 Task: Create a due date automation trigger when advanced on, on the wednesday of the week before a card is due add content with a name or a description ending with resume at 11:00 AM.
Action: Mouse moved to (977, 77)
Screenshot: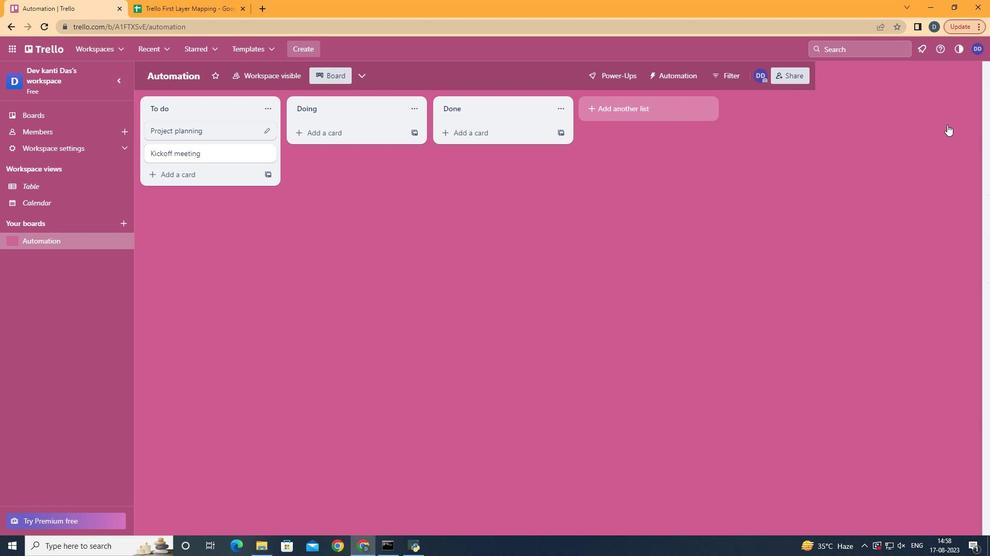 
Action: Mouse pressed left at (977, 77)
Screenshot: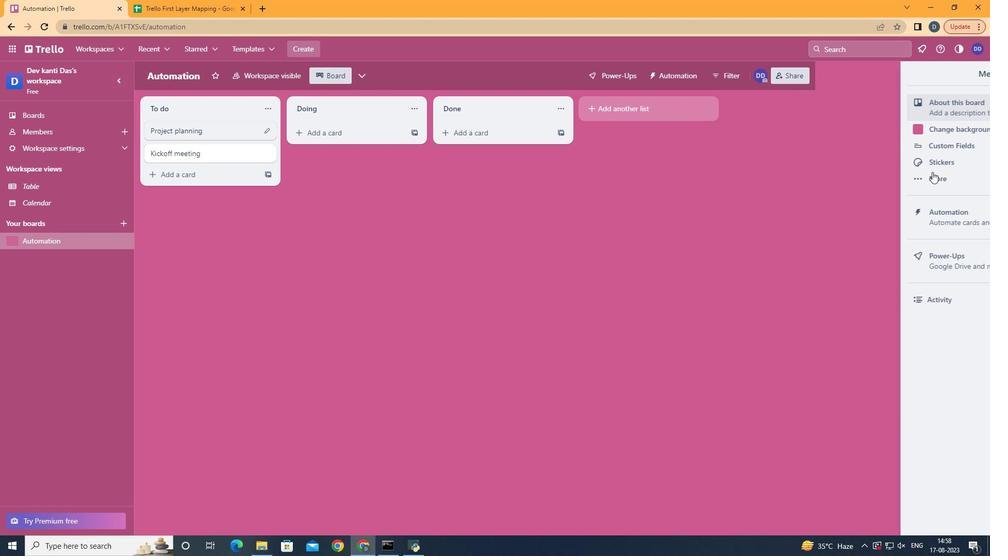
Action: Mouse moved to (903, 213)
Screenshot: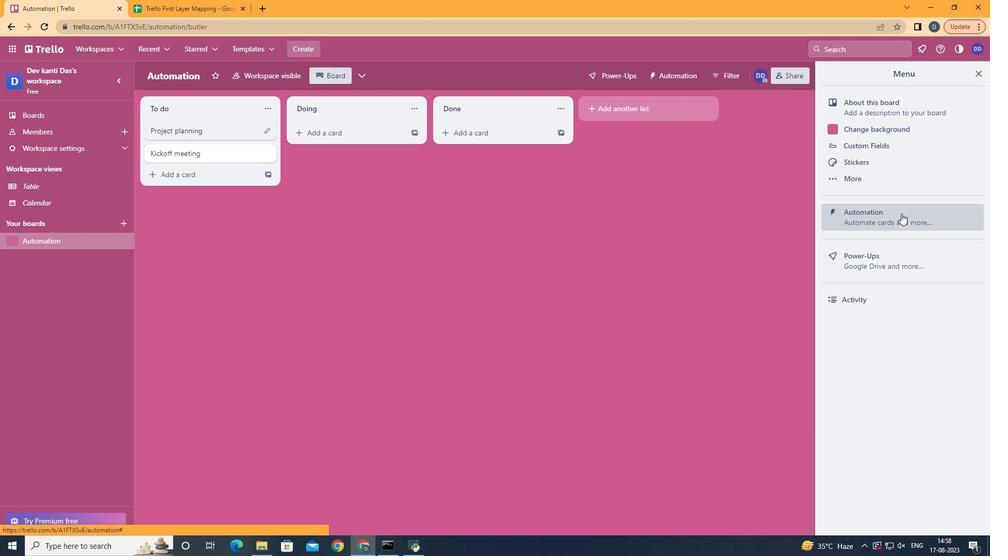 
Action: Mouse pressed left at (903, 213)
Screenshot: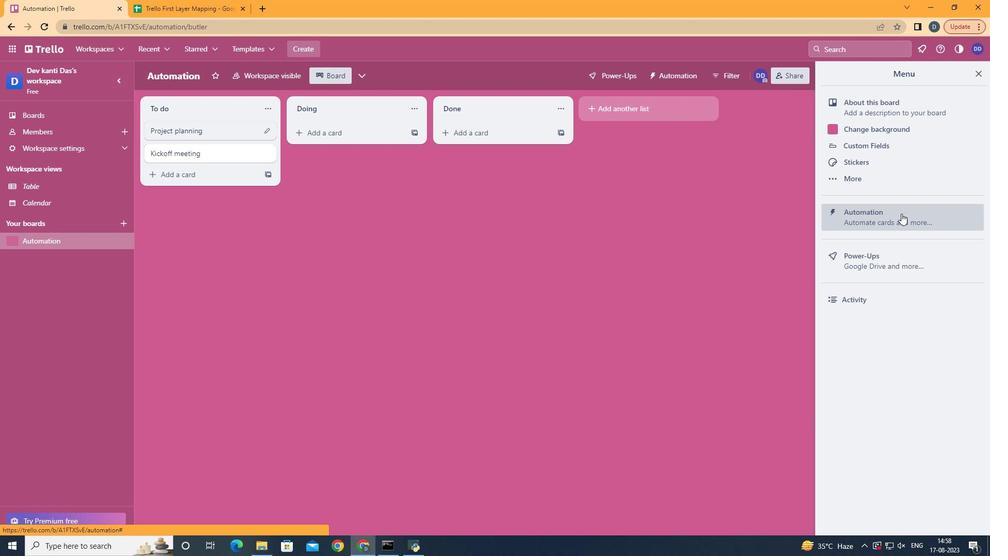 
Action: Mouse moved to (208, 206)
Screenshot: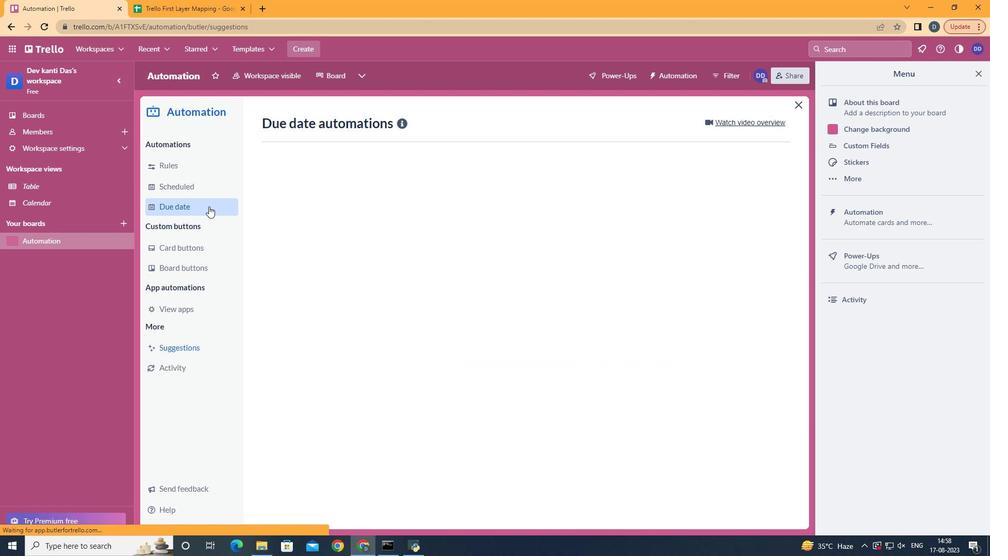 
Action: Mouse pressed left at (208, 206)
Screenshot: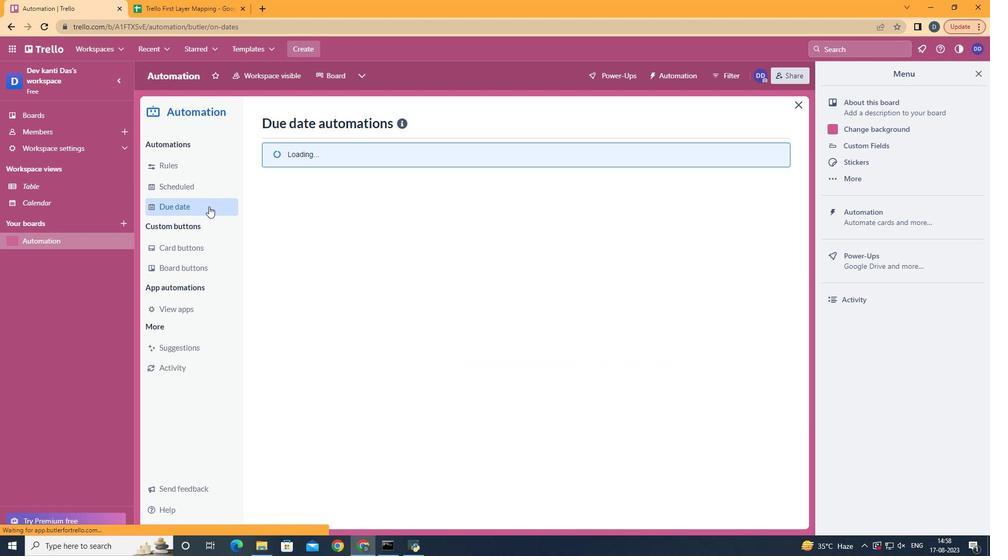 
Action: Mouse moved to (737, 117)
Screenshot: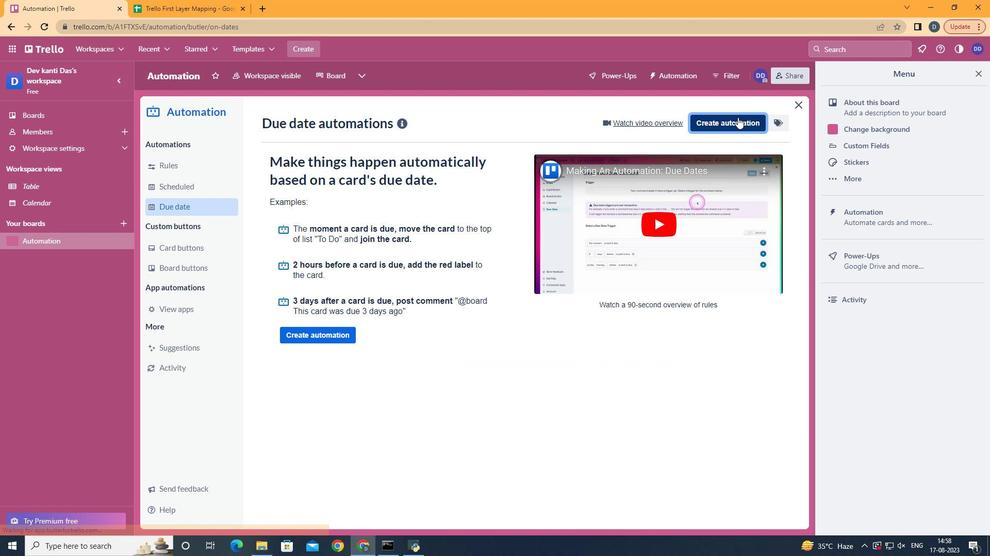 
Action: Mouse pressed left at (737, 117)
Screenshot: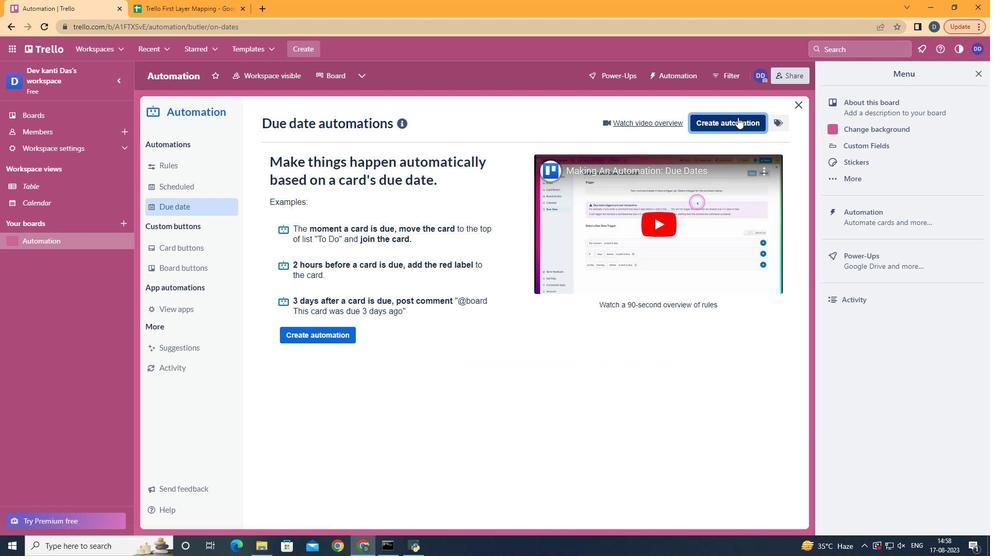 
Action: Mouse moved to (543, 215)
Screenshot: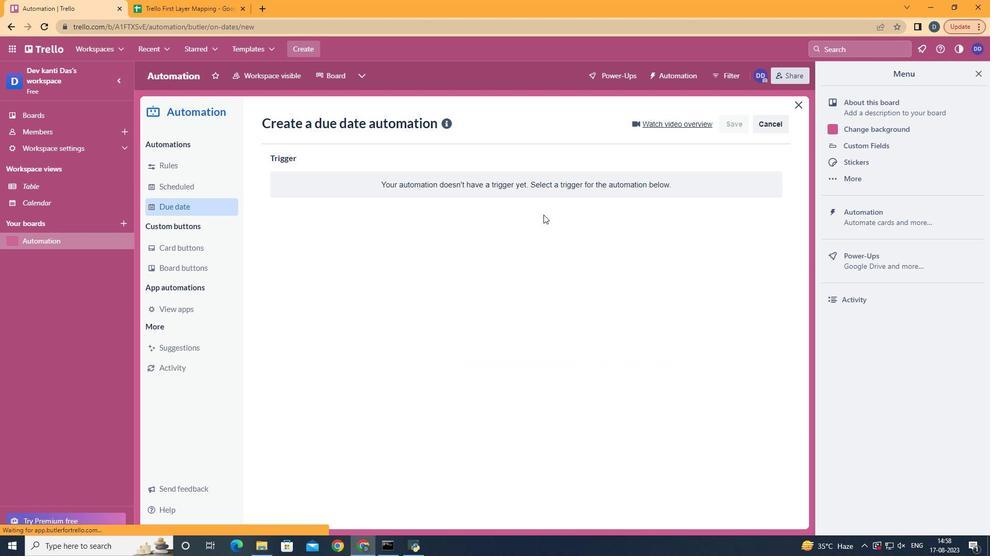 
Action: Mouse pressed left at (543, 215)
Screenshot: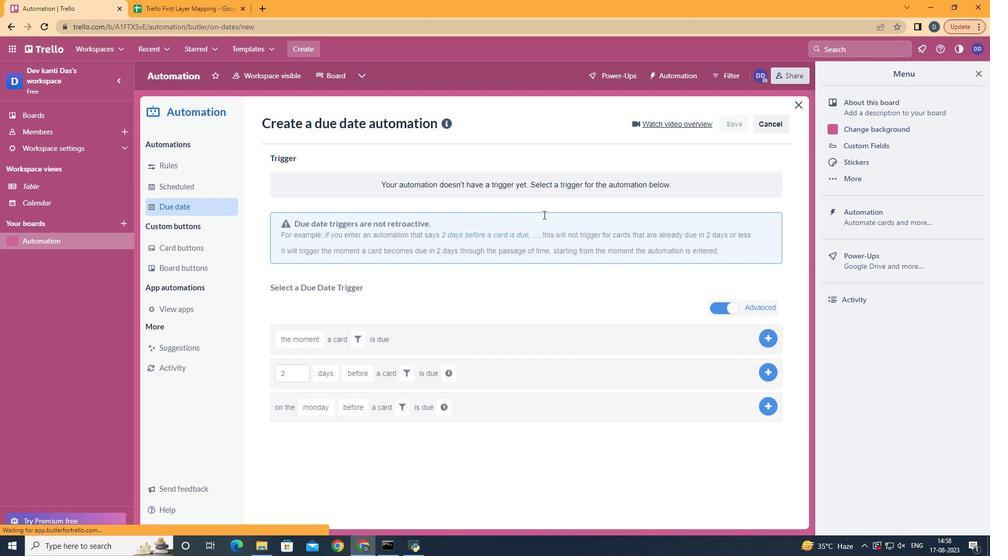 
Action: Mouse moved to (340, 307)
Screenshot: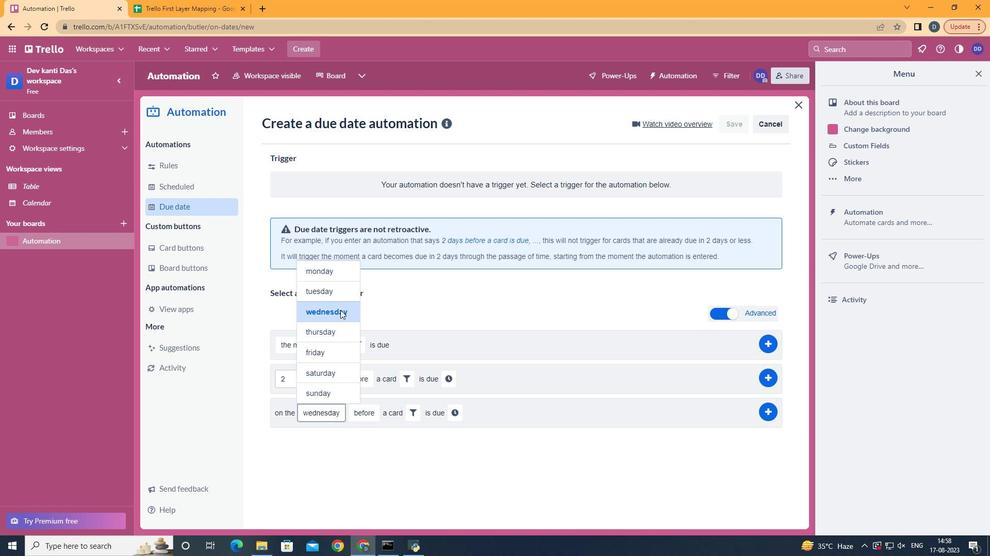 
Action: Mouse pressed left at (340, 307)
Screenshot: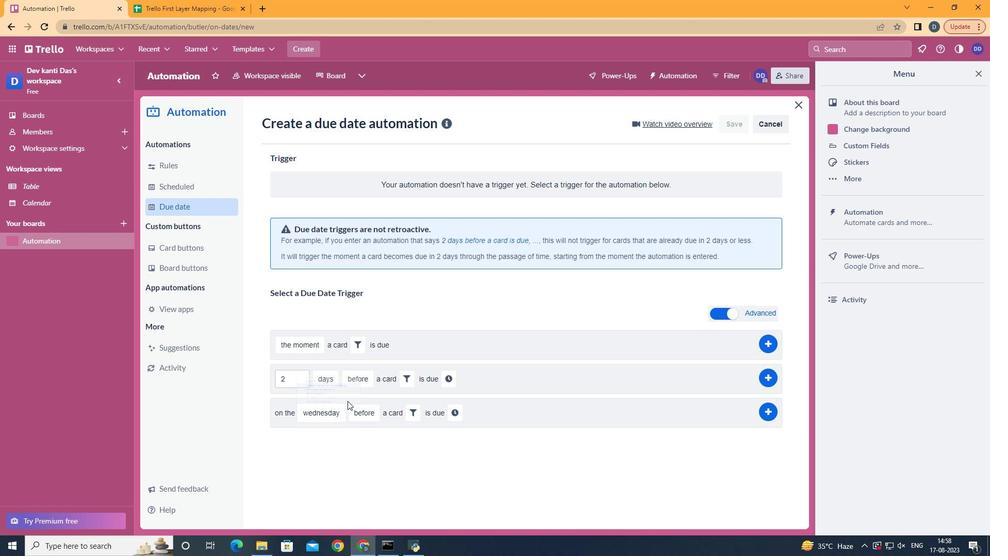 
Action: Mouse moved to (390, 487)
Screenshot: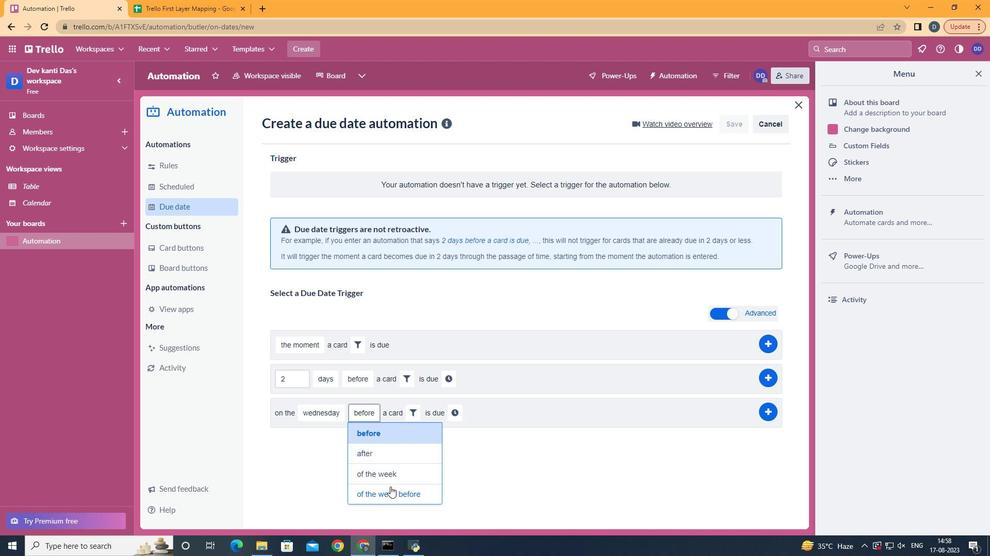 
Action: Mouse pressed left at (390, 487)
Screenshot: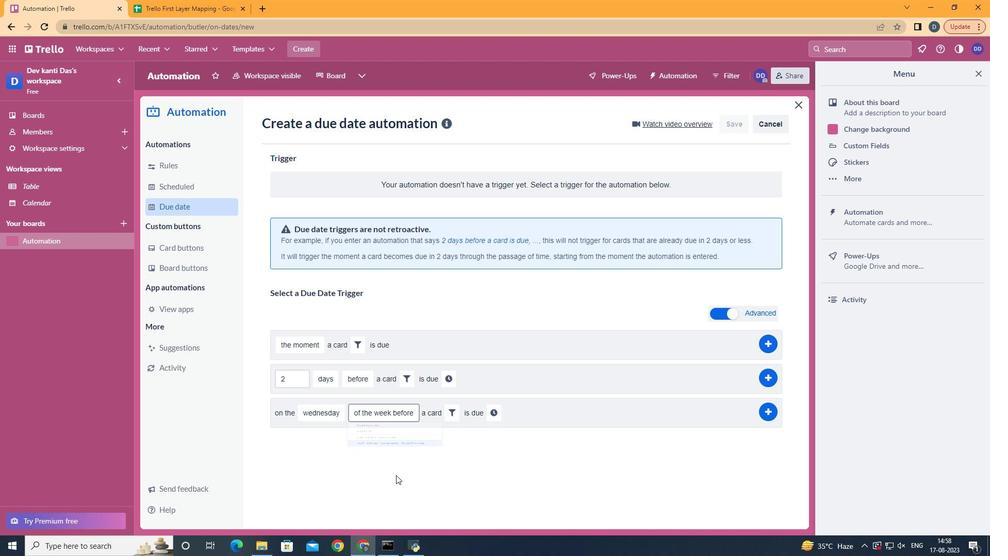 
Action: Mouse moved to (458, 402)
Screenshot: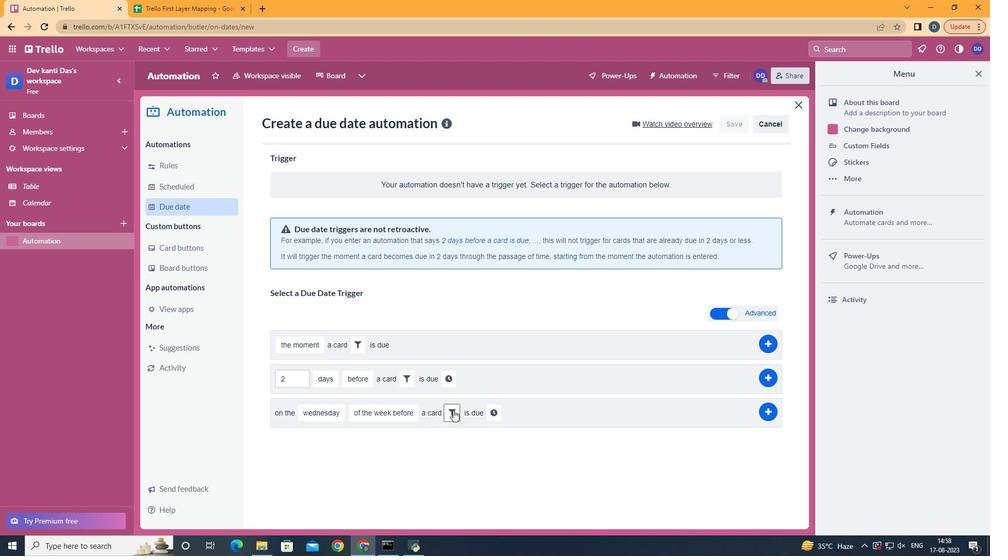 
Action: Mouse pressed left at (458, 402)
Screenshot: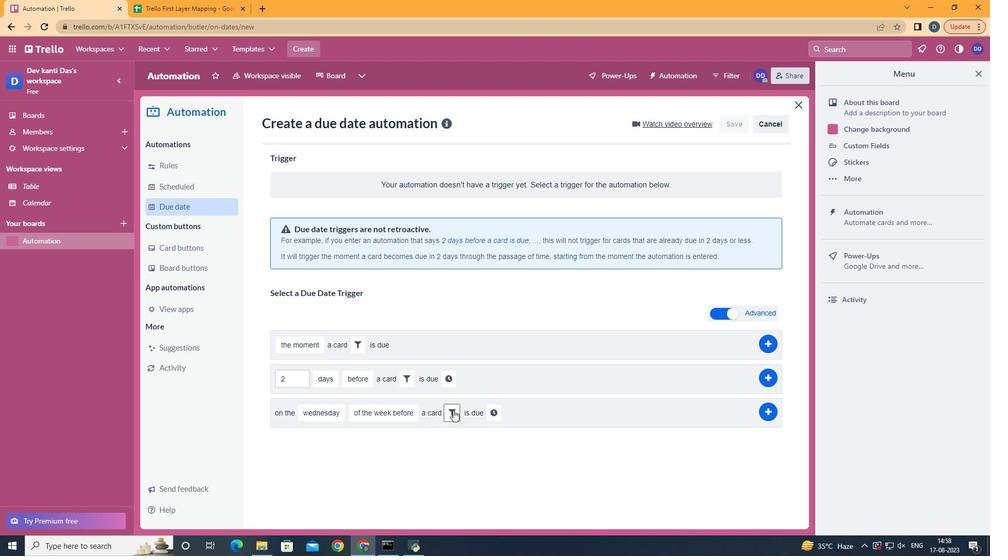 
Action: Mouse moved to (453, 410)
Screenshot: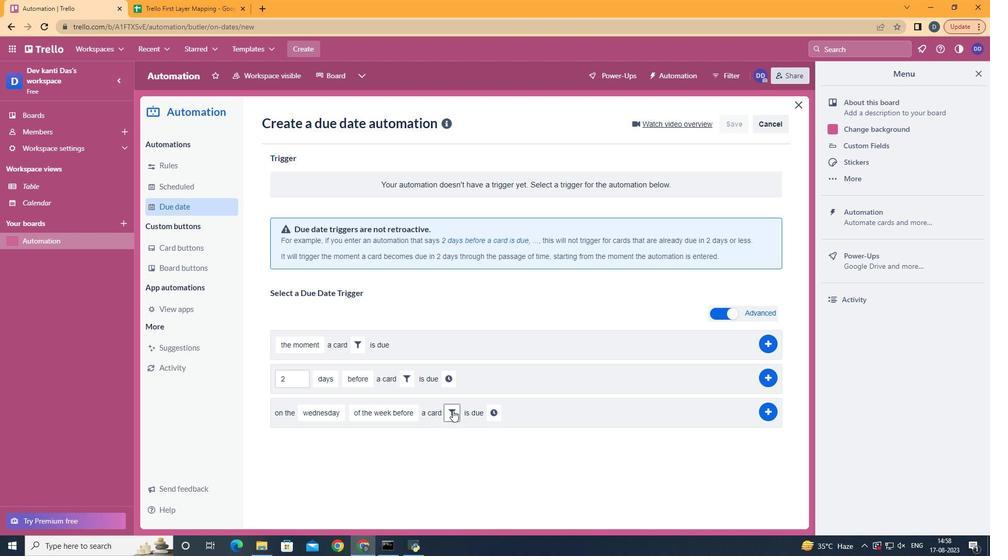 
Action: Mouse pressed left at (453, 410)
Screenshot: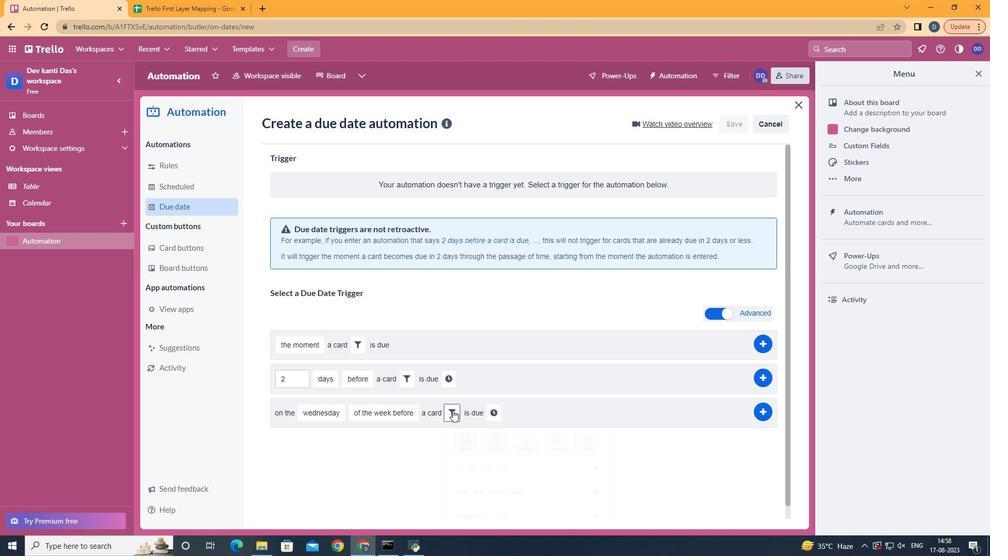 
Action: Mouse moved to (578, 444)
Screenshot: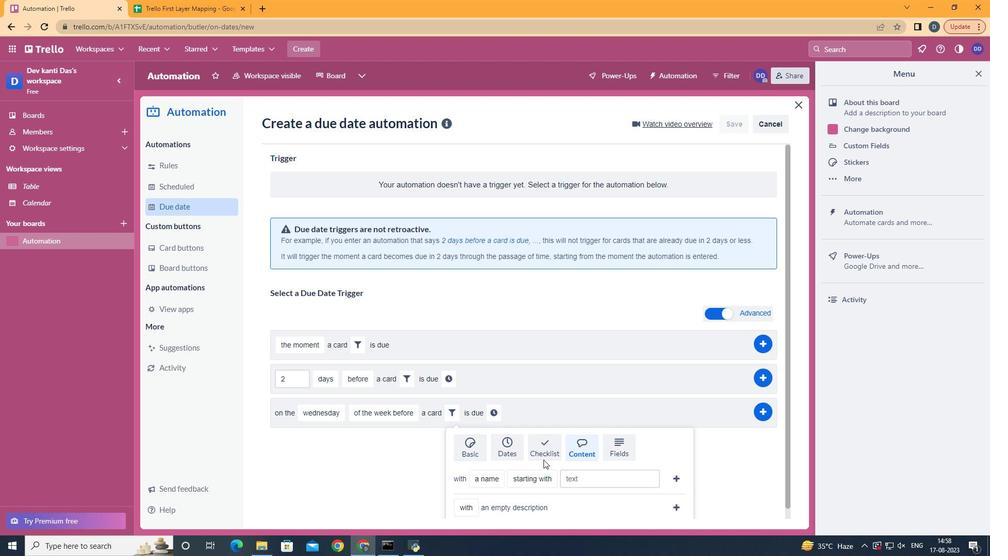 
Action: Mouse pressed left at (578, 444)
Screenshot: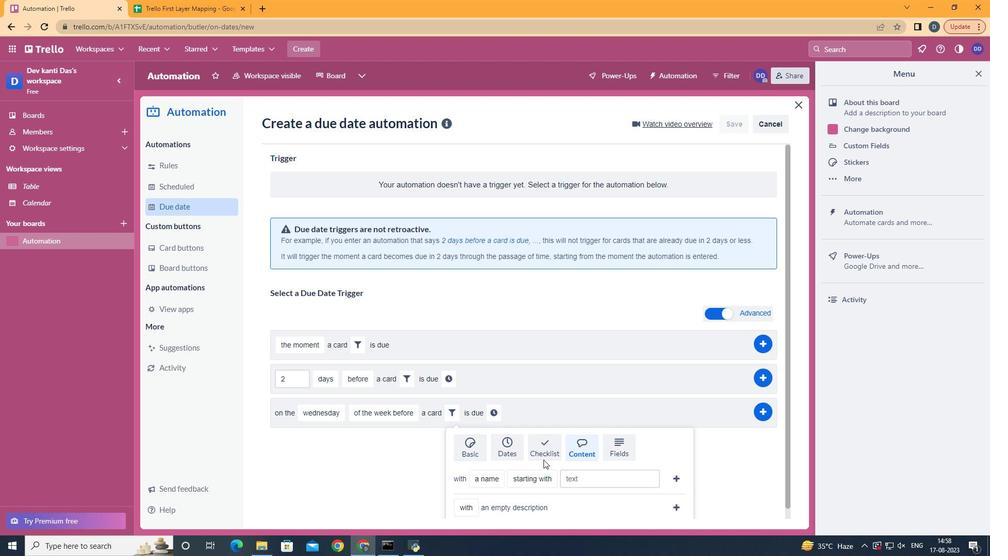 
Action: Mouse moved to (496, 463)
Screenshot: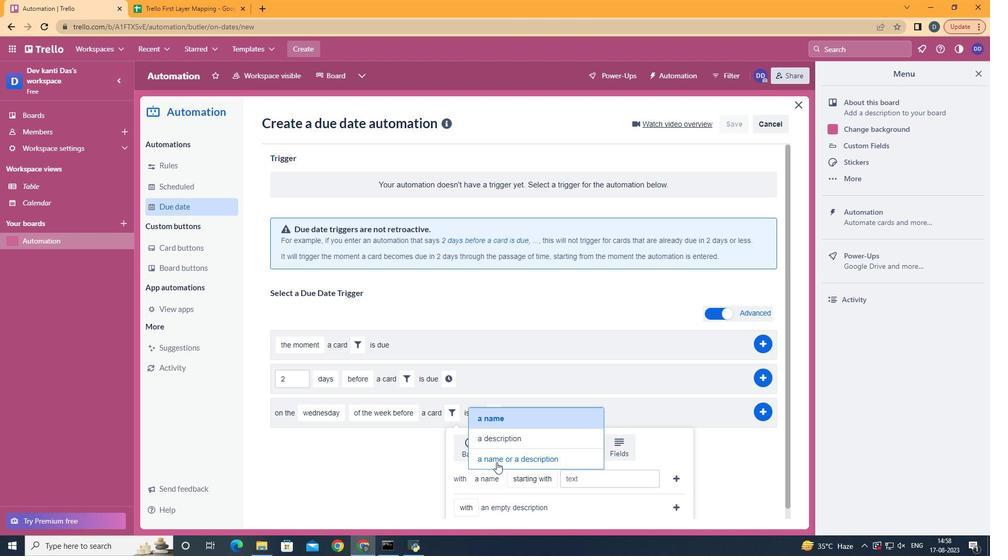 
Action: Mouse pressed left at (496, 463)
Screenshot: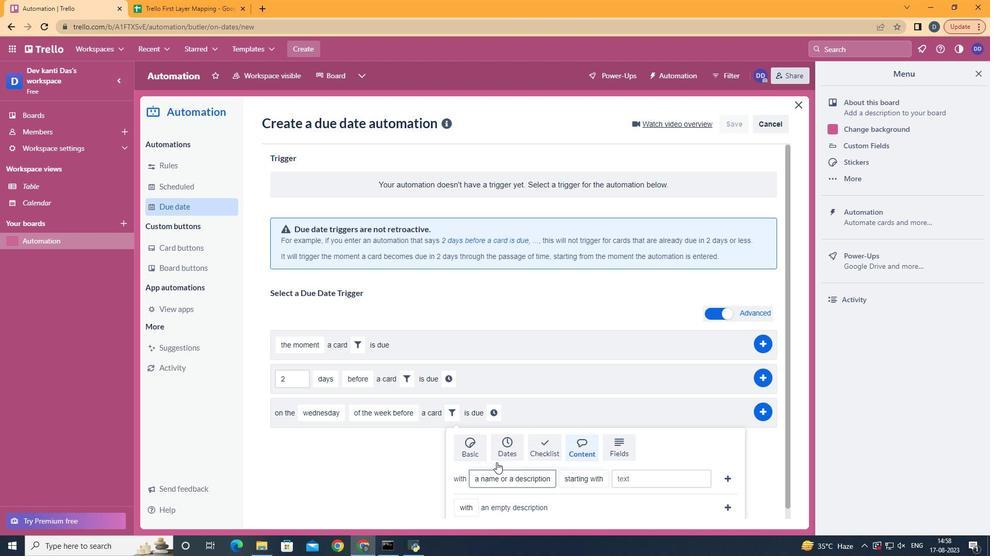 
Action: Mouse moved to (607, 377)
Screenshot: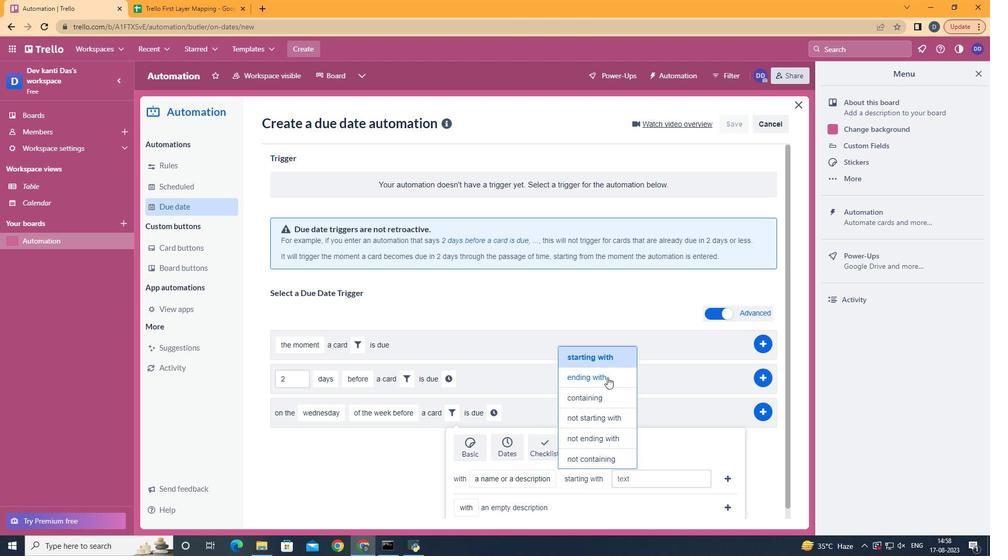 
Action: Mouse pressed left at (607, 377)
Screenshot: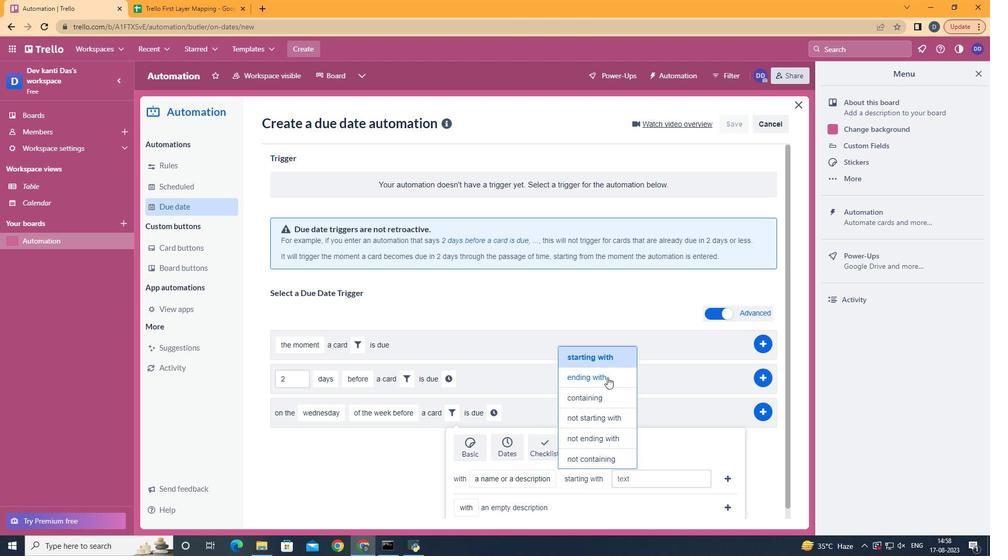 
Action: Mouse moved to (651, 480)
Screenshot: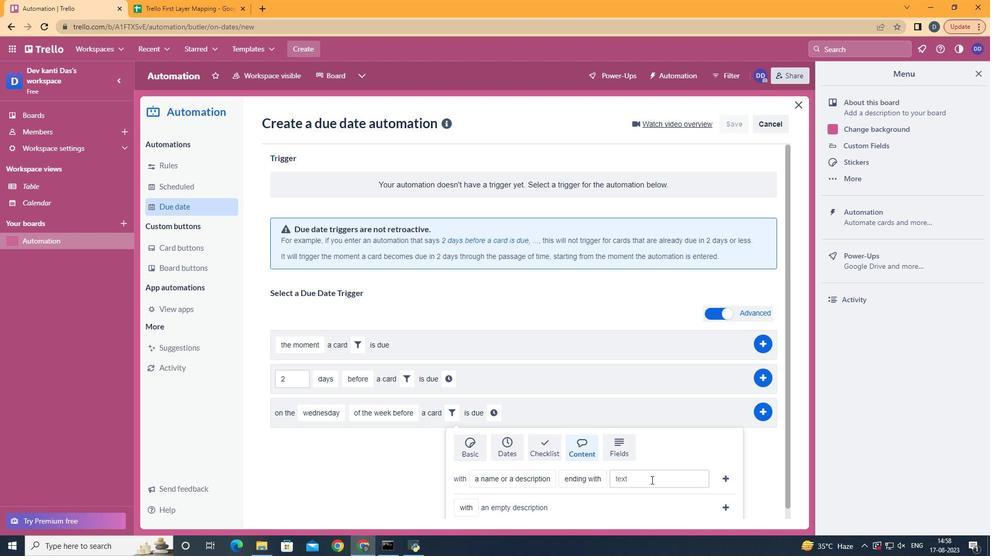
Action: Mouse pressed left at (651, 480)
Screenshot: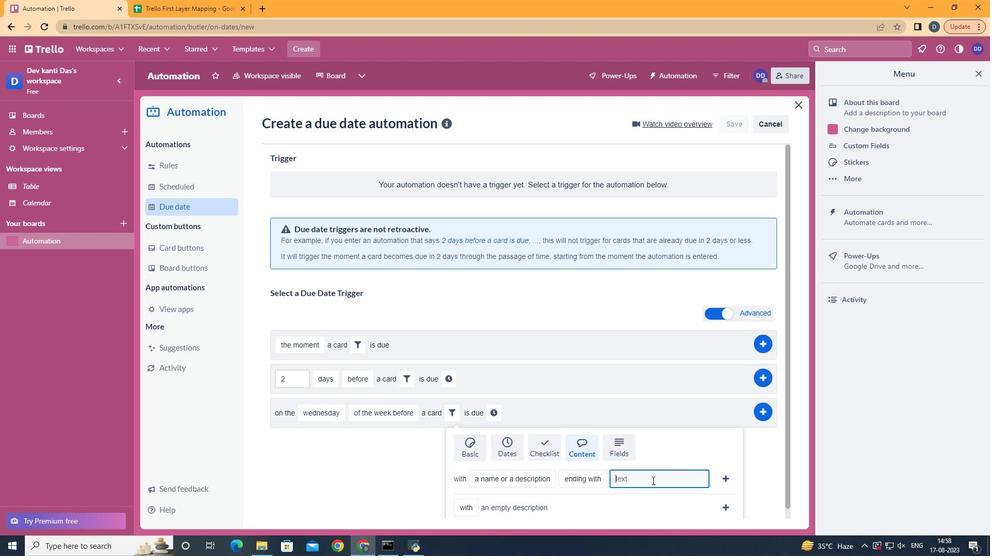 
Action: Mouse moved to (653, 481)
Screenshot: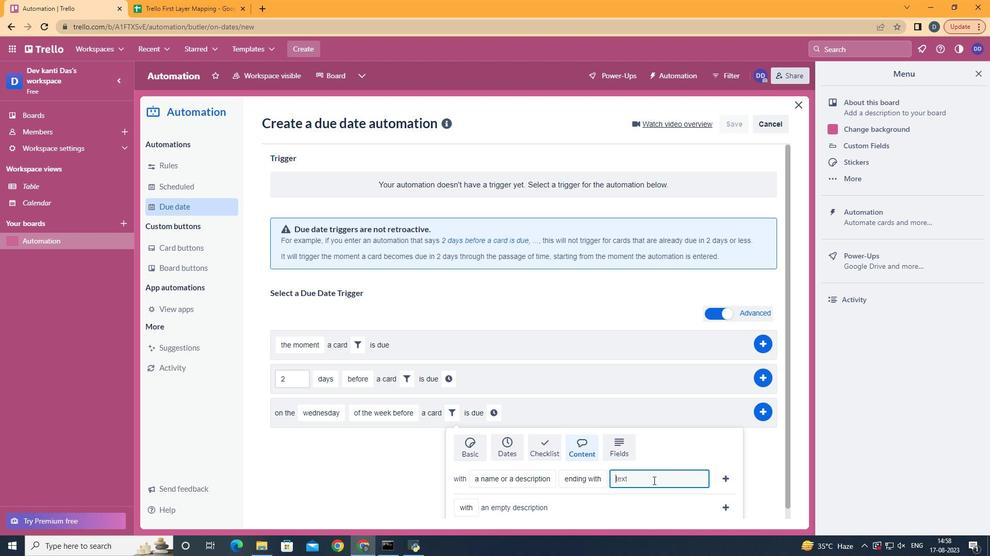 
Action: Key pressed resume
Screenshot: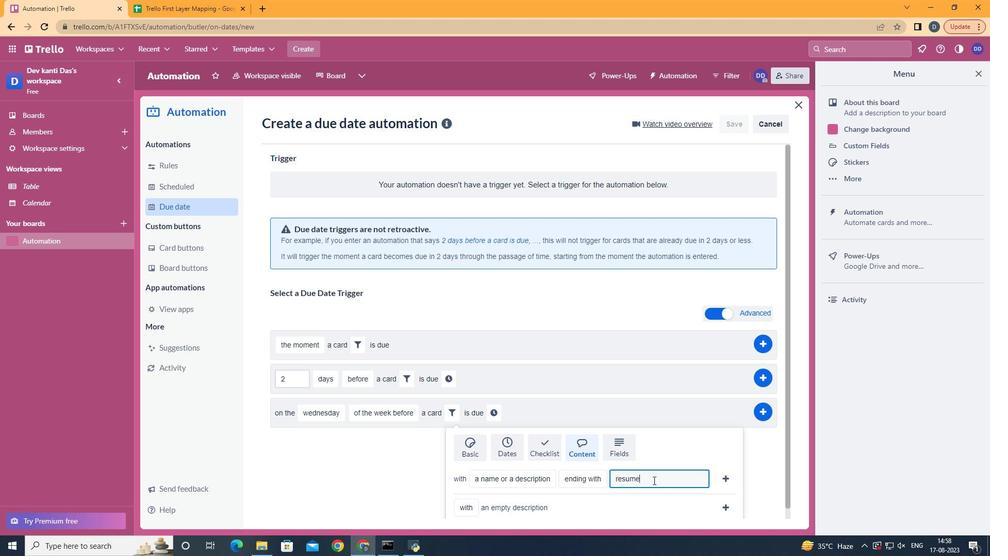 
Action: Mouse moved to (717, 476)
Screenshot: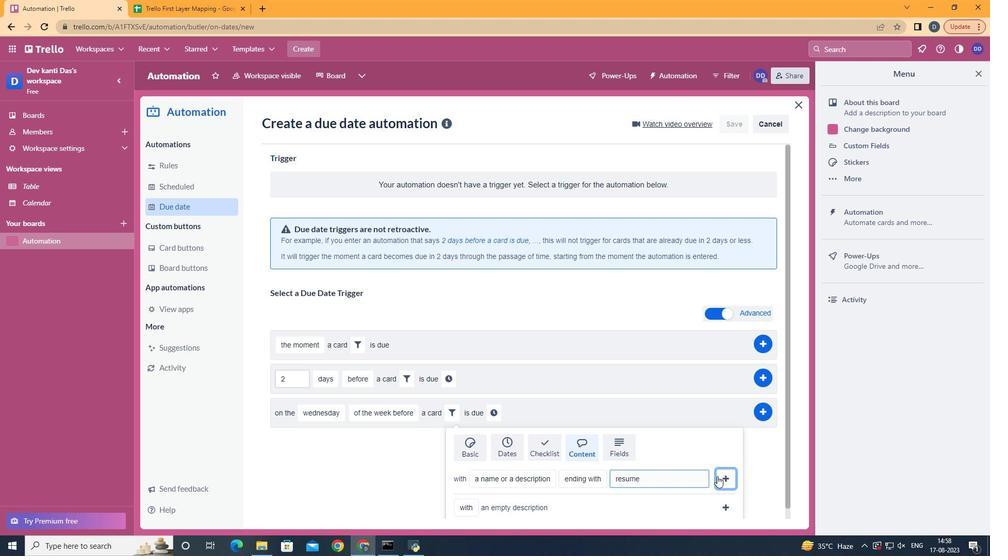 
Action: Mouse pressed left at (717, 476)
Screenshot: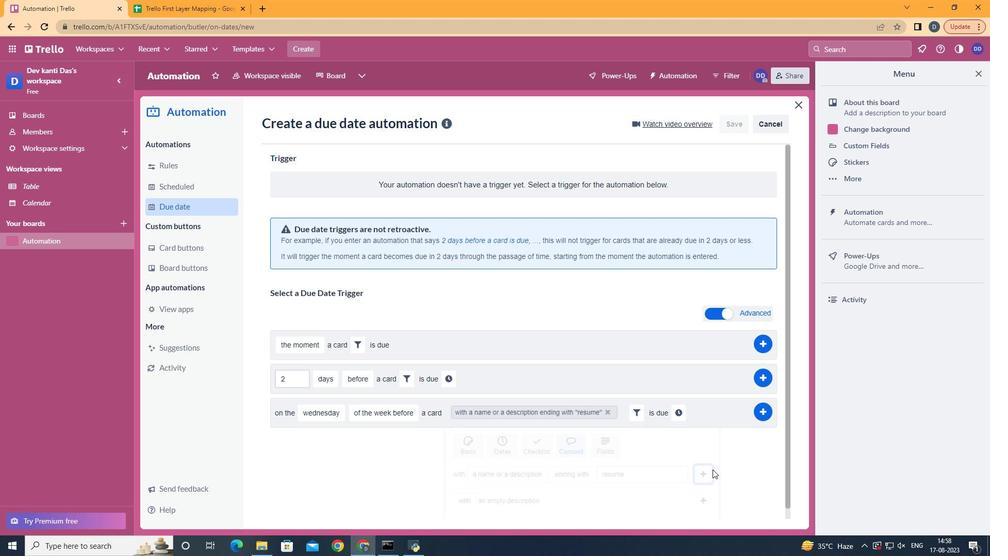 
Action: Mouse moved to (674, 415)
Screenshot: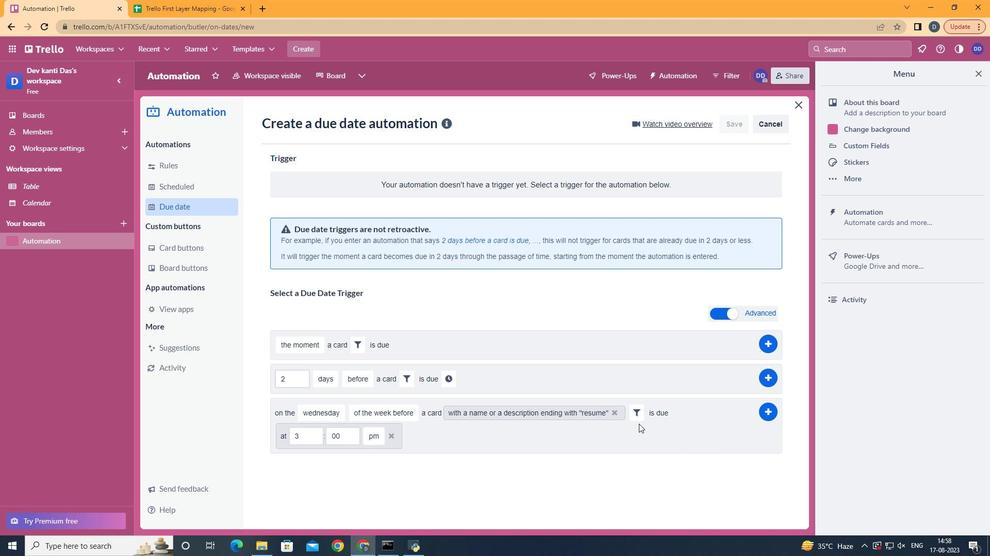 
Action: Mouse pressed left at (674, 415)
Screenshot: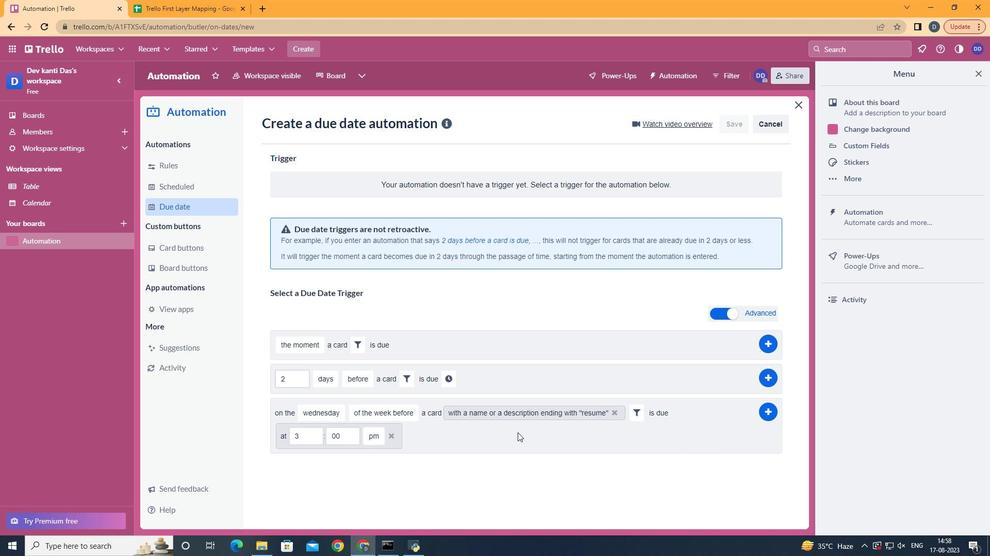 
Action: Mouse moved to (306, 439)
Screenshot: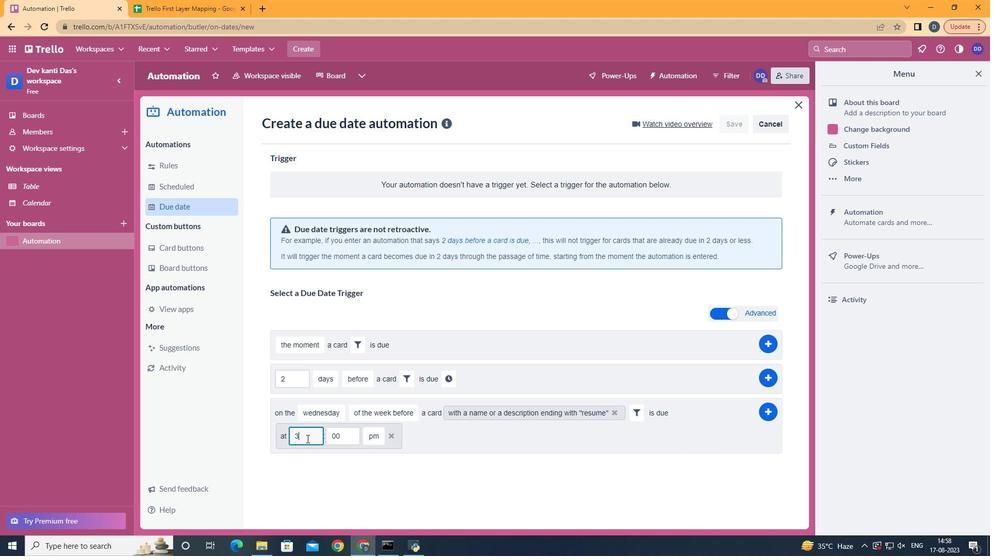 
Action: Mouse pressed left at (306, 439)
Screenshot: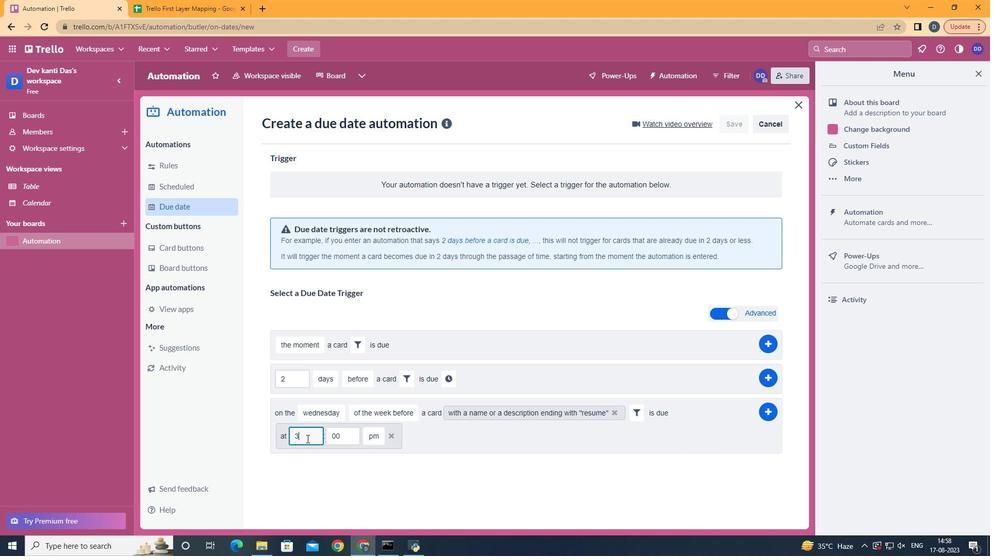 
Action: Key pressed <Key.backspace>11
Screenshot: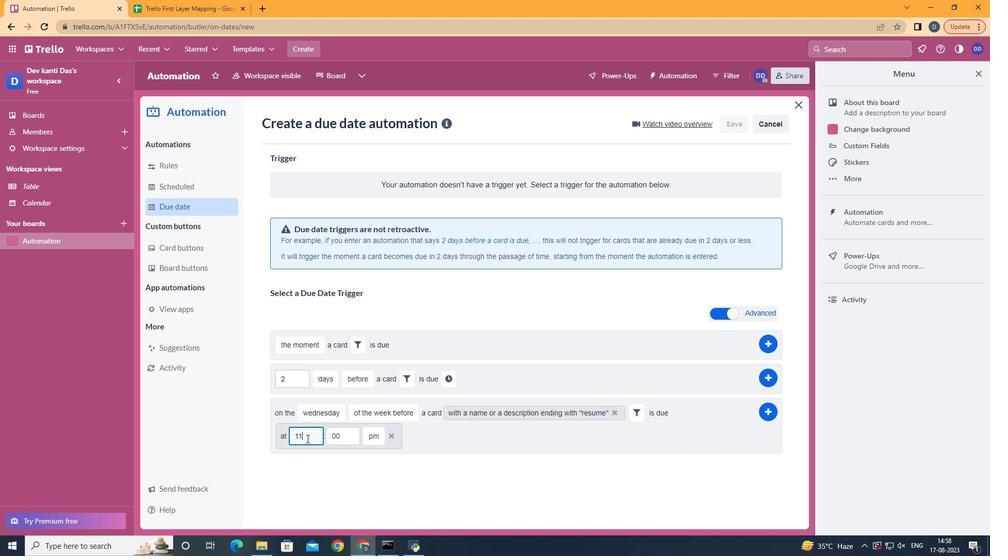 
Action: Mouse moved to (370, 454)
Screenshot: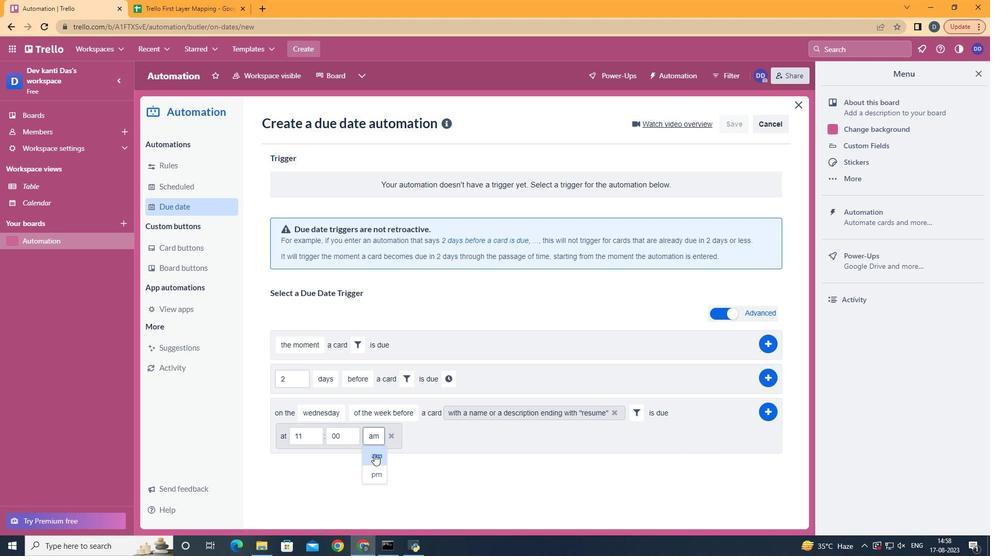 
Action: Mouse pressed left at (370, 454)
Screenshot: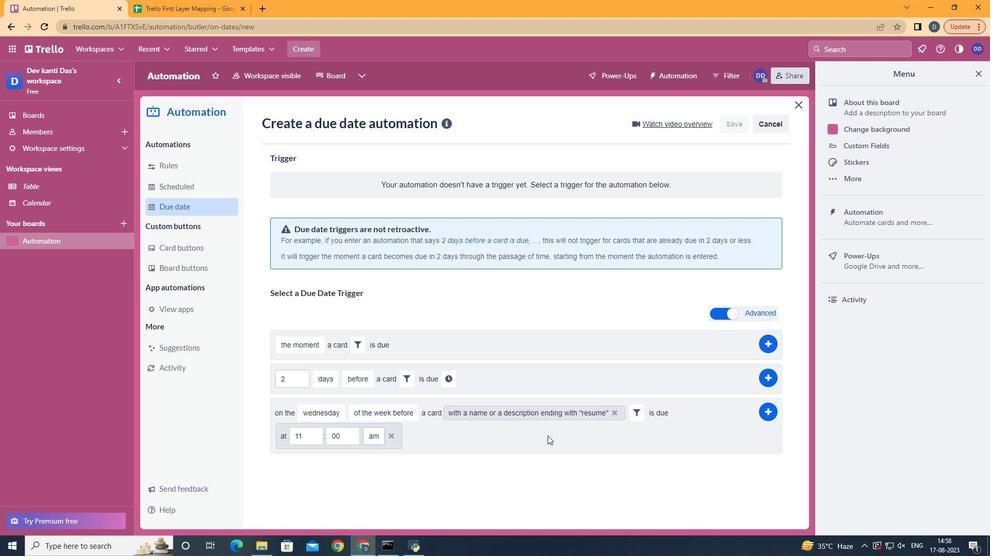 
Action: Mouse moved to (771, 415)
Screenshot: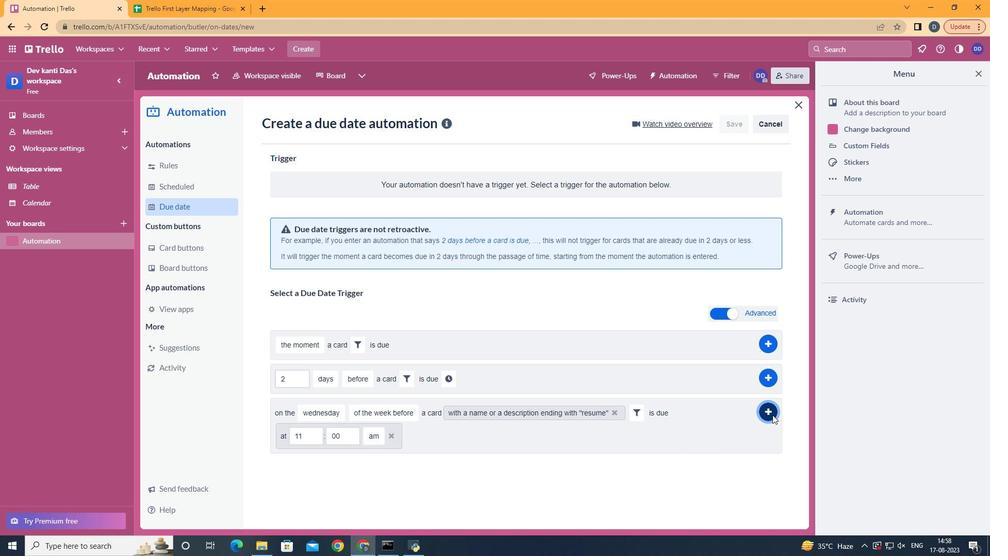 
Action: Mouse pressed left at (771, 415)
Screenshot: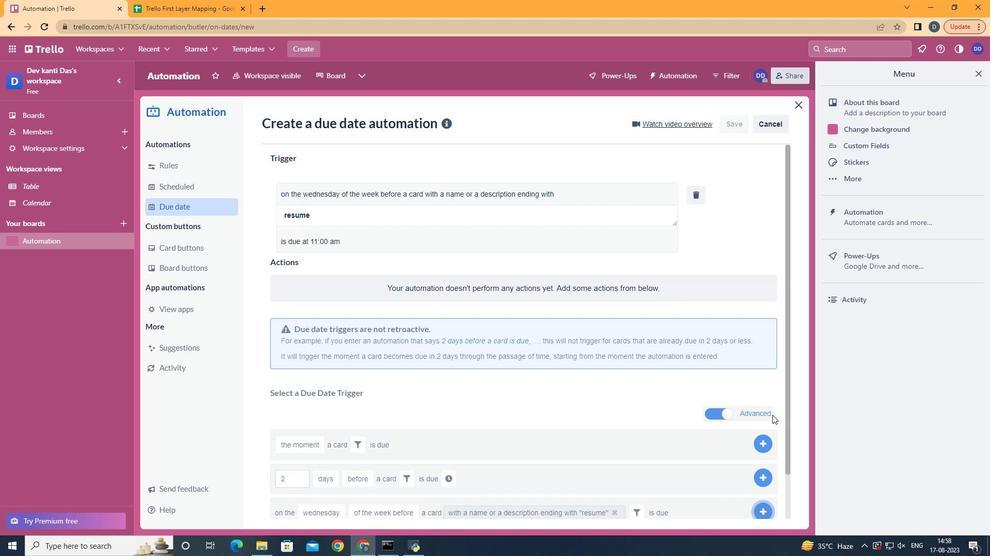 
Action: Mouse moved to (772, 415)
Screenshot: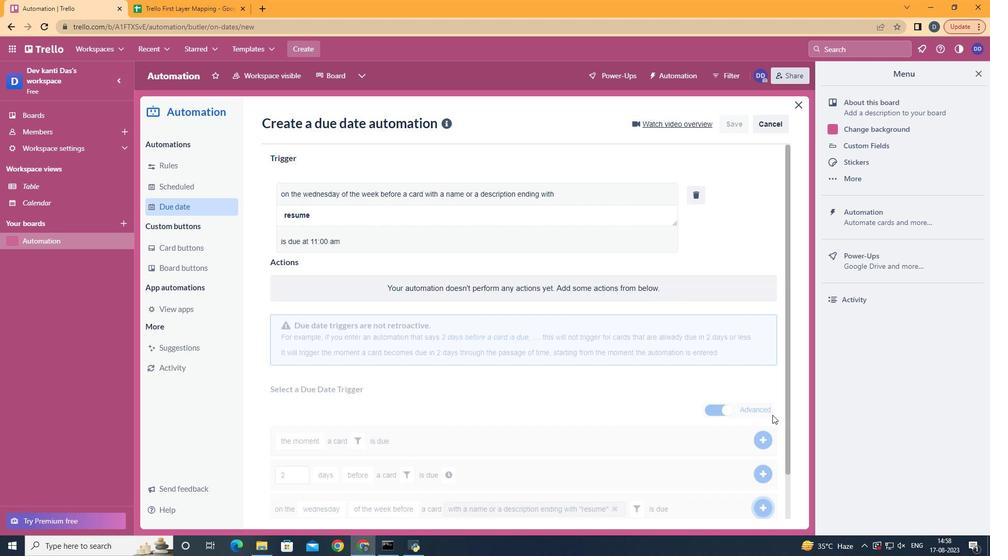 
